 Task: Reset the filters.
Action: Mouse moved to (17, 54)
Screenshot: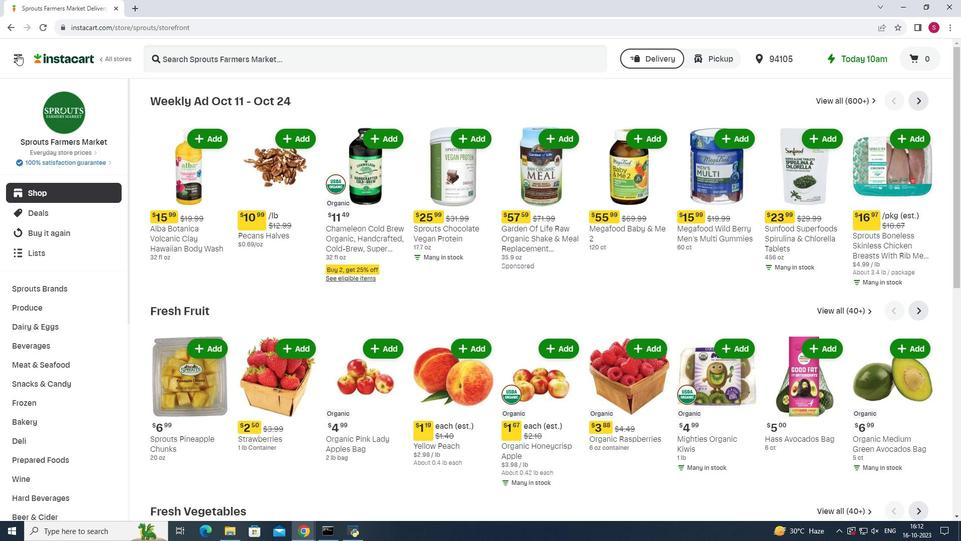 
Action: Mouse pressed left at (17, 54)
Screenshot: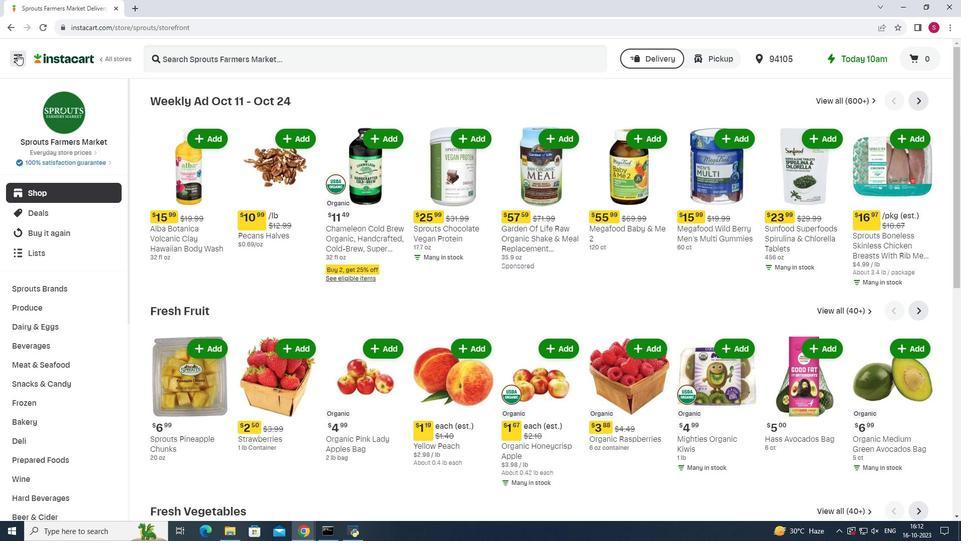 
Action: Mouse moved to (33, 260)
Screenshot: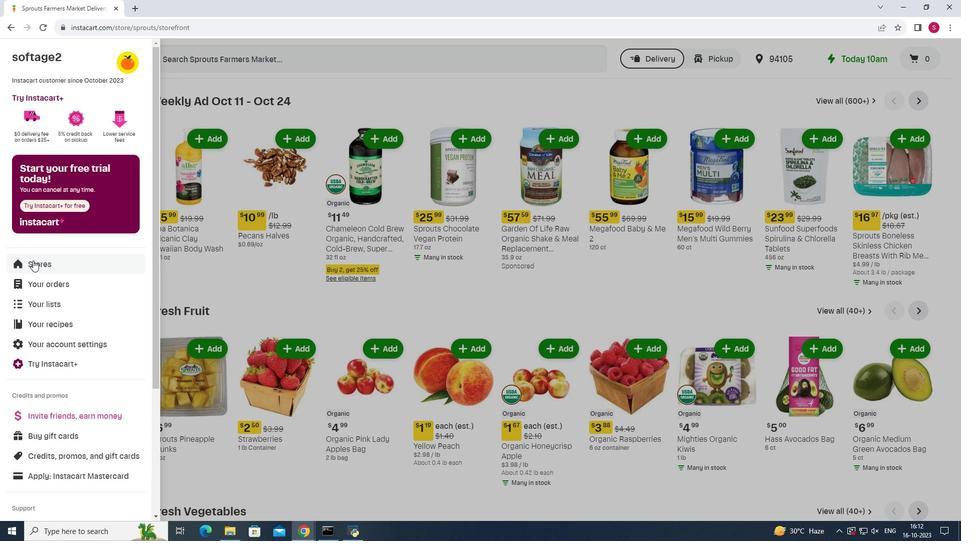 
Action: Mouse pressed left at (33, 260)
Screenshot: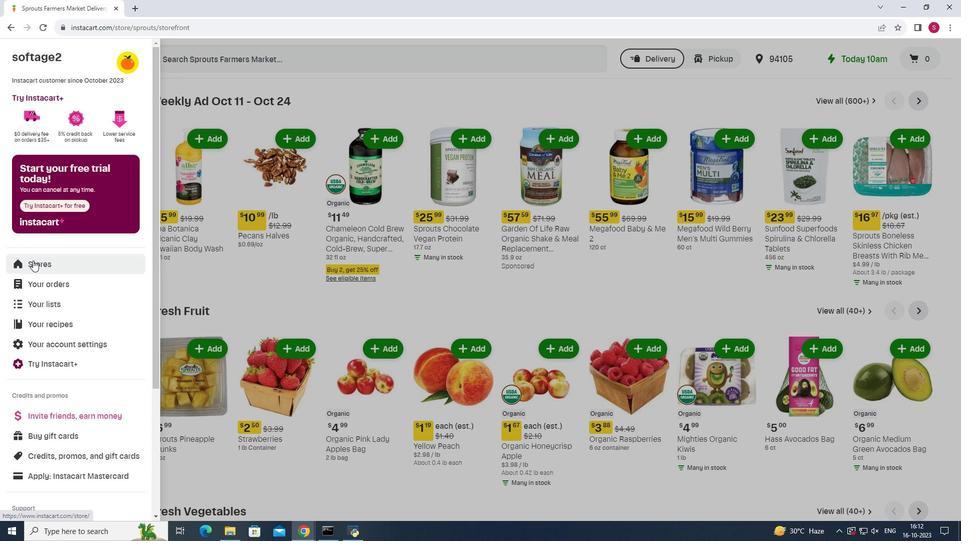 
Action: Mouse moved to (231, 81)
Screenshot: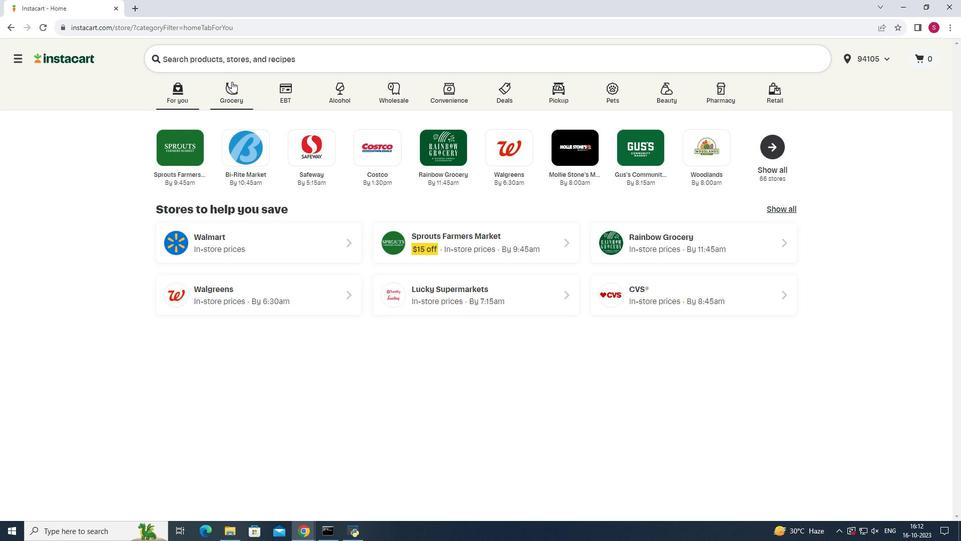 
Action: Mouse pressed left at (231, 81)
Screenshot: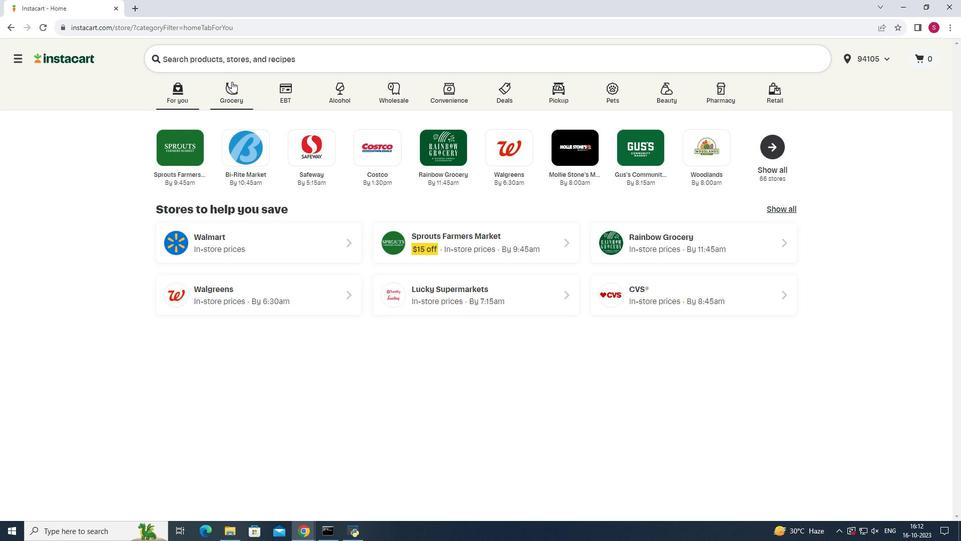 
Action: Mouse moved to (626, 148)
Screenshot: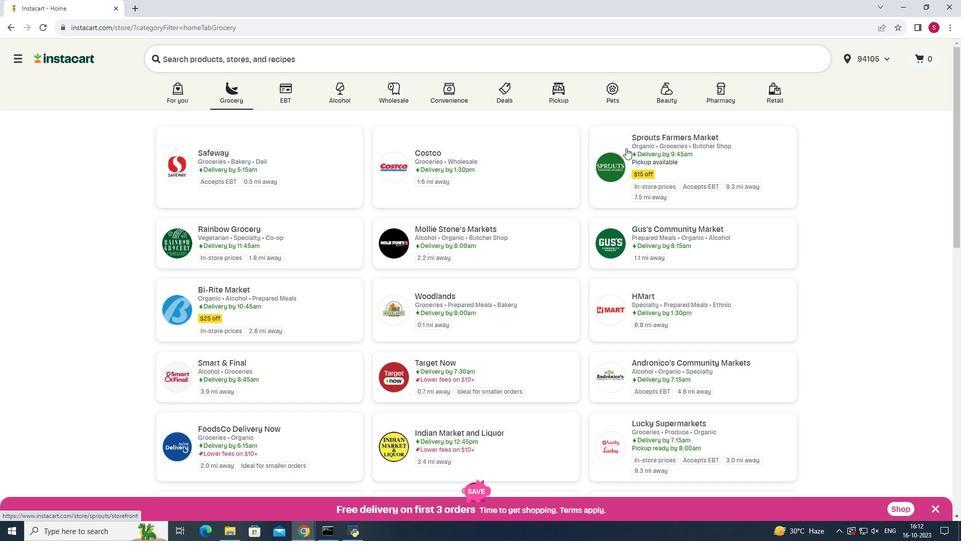 
Action: Mouse pressed left at (626, 148)
Screenshot: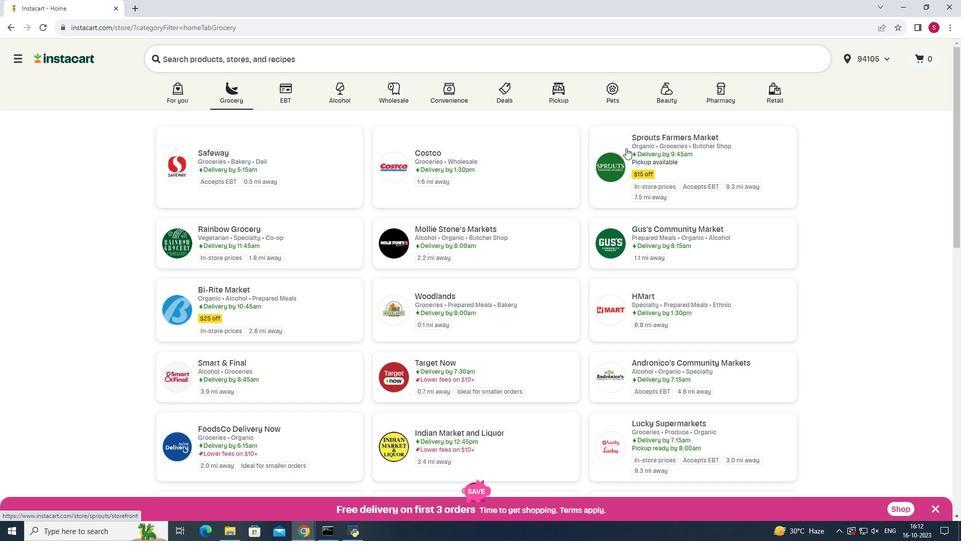 
Action: Mouse moved to (37, 364)
Screenshot: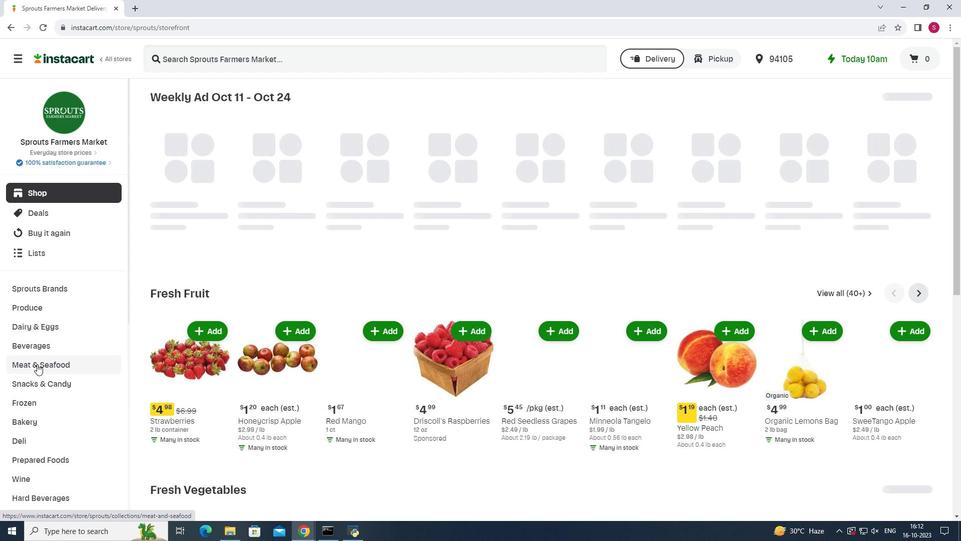 
Action: Mouse pressed left at (37, 364)
Screenshot: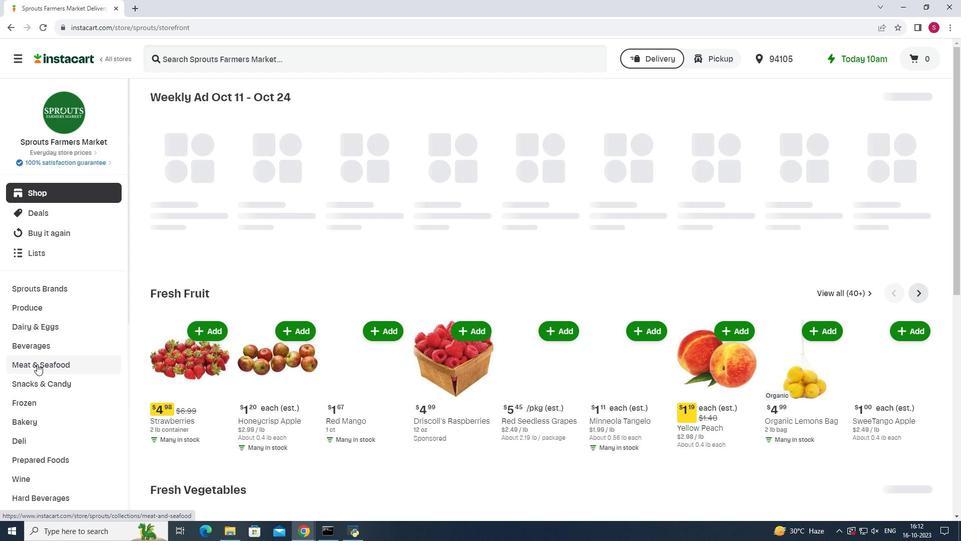 
Action: Mouse moved to (698, 119)
Screenshot: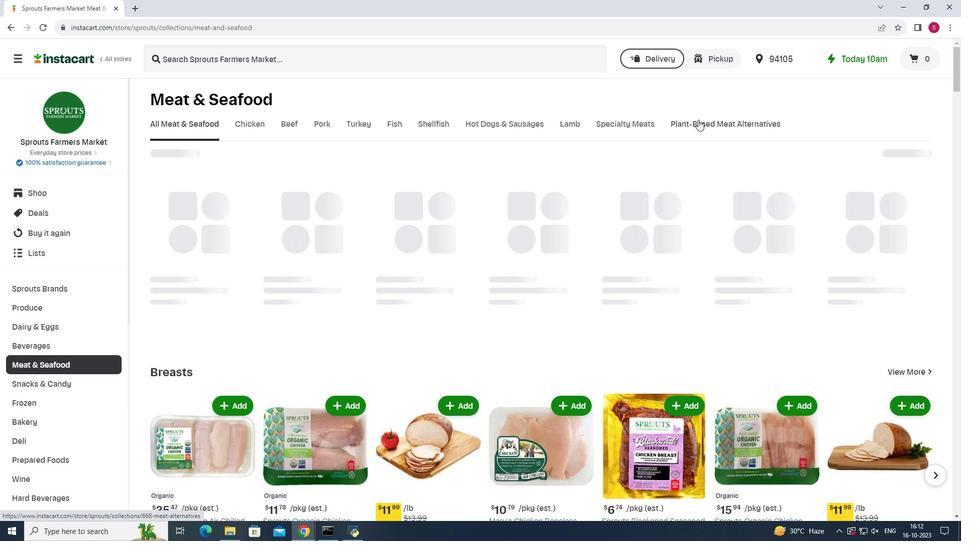 
Action: Mouse pressed left at (698, 119)
Screenshot: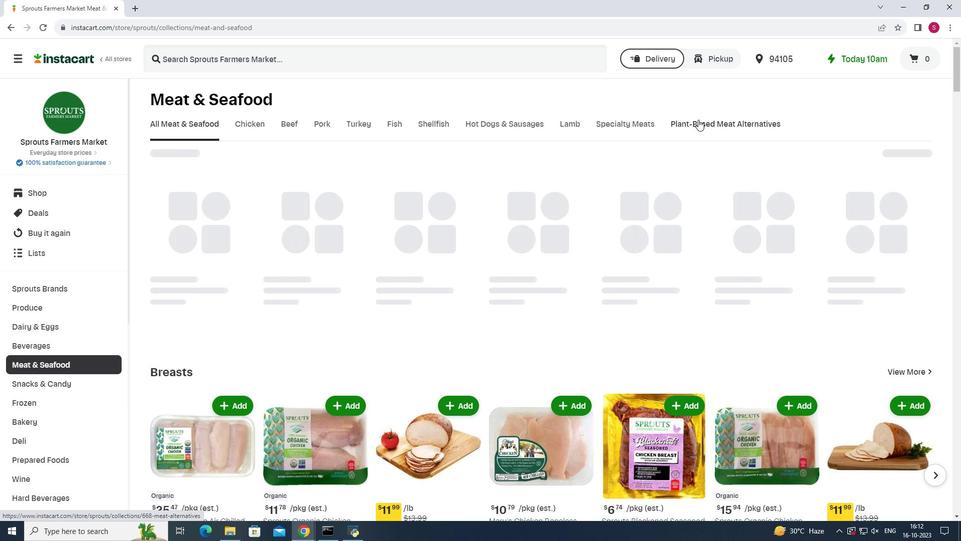 
Action: Mouse moved to (592, 157)
Screenshot: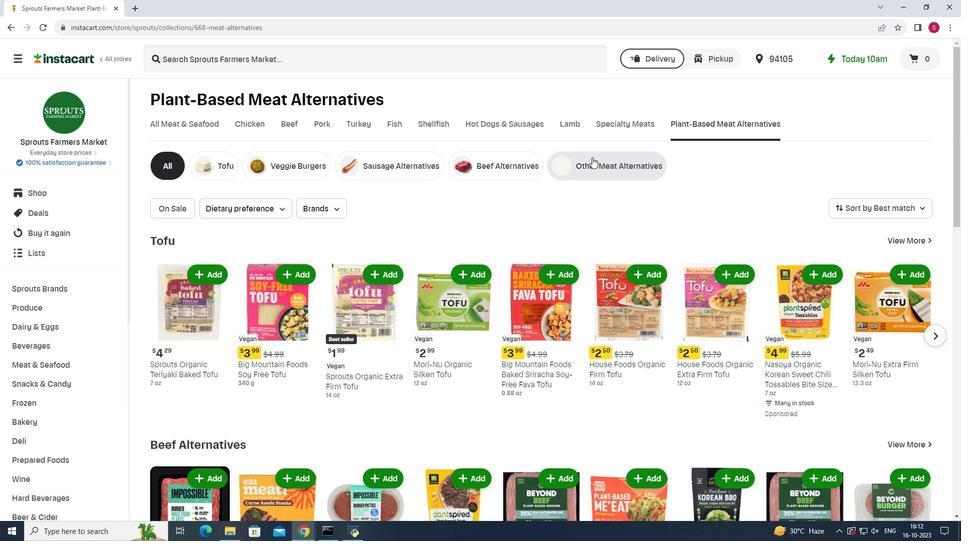 
Action: Mouse pressed left at (592, 157)
Screenshot: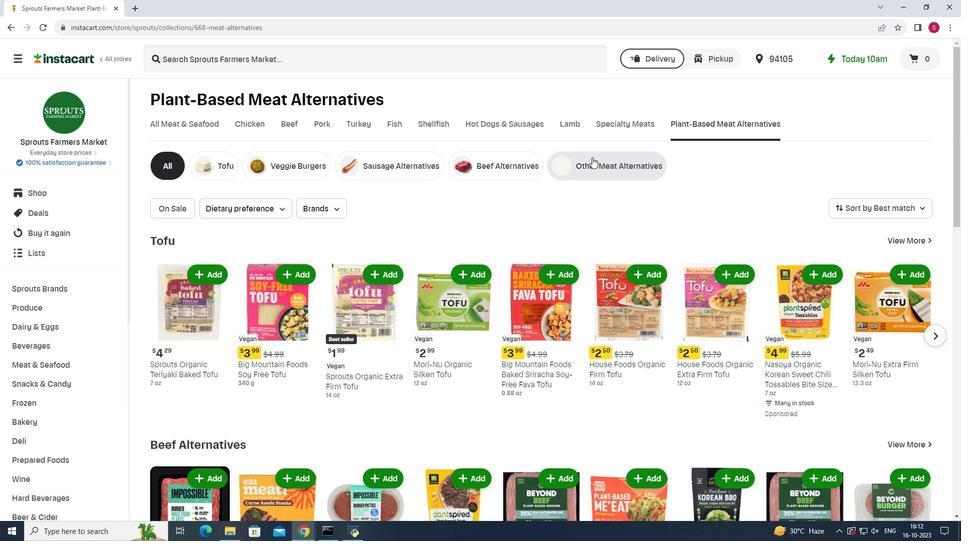 
Action: Mouse moved to (176, 205)
Screenshot: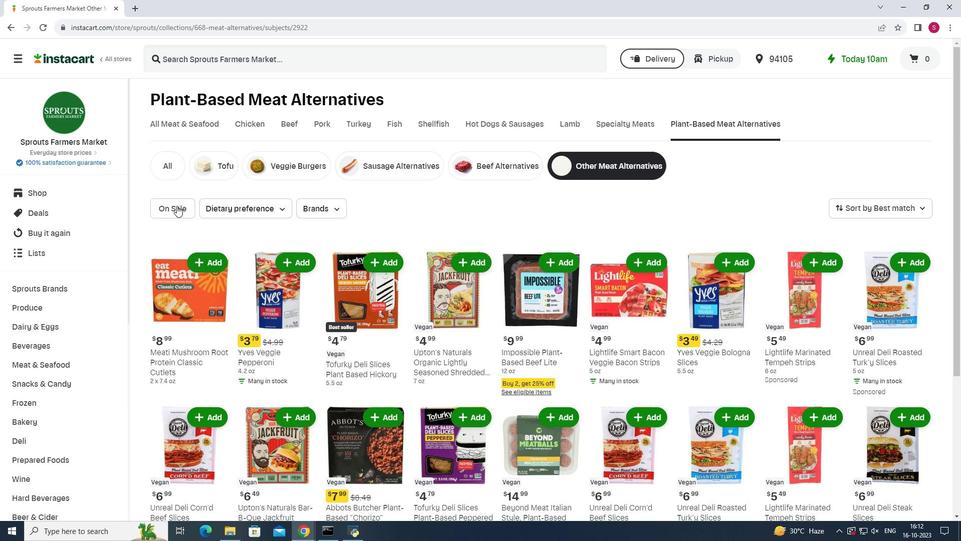 
Action: Mouse pressed left at (176, 205)
Screenshot: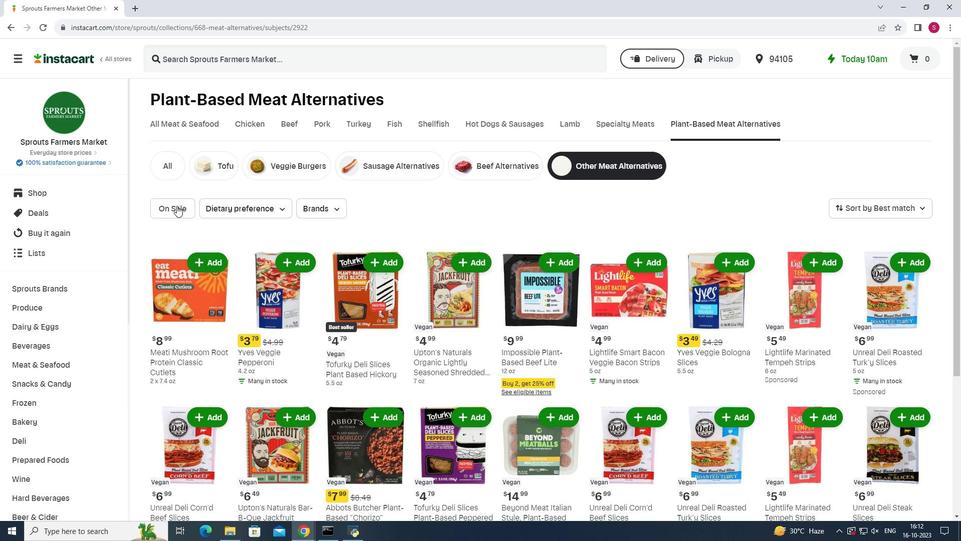
Action: Mouse moved to (372, 207)
Screenshot: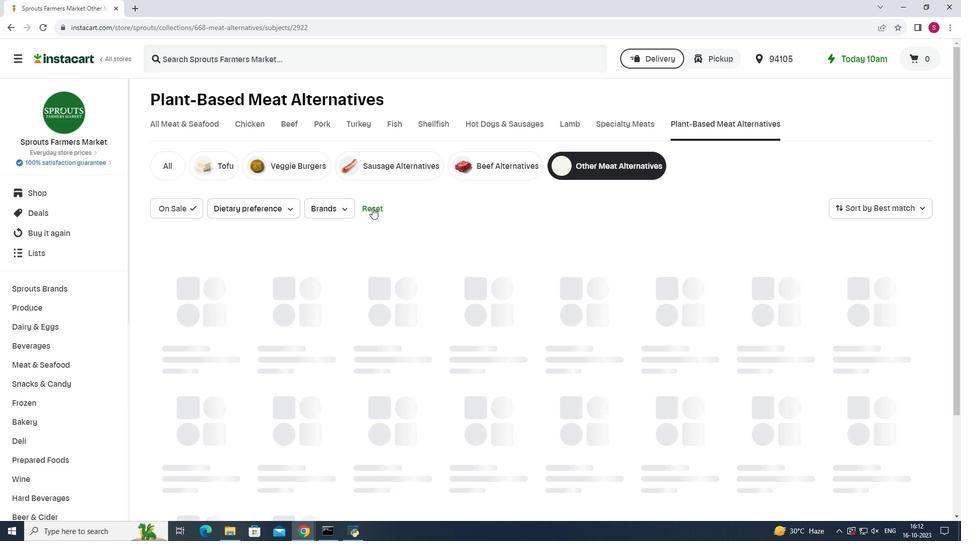 
Action: Mouse pressed left at (372, 207)
Screenshot: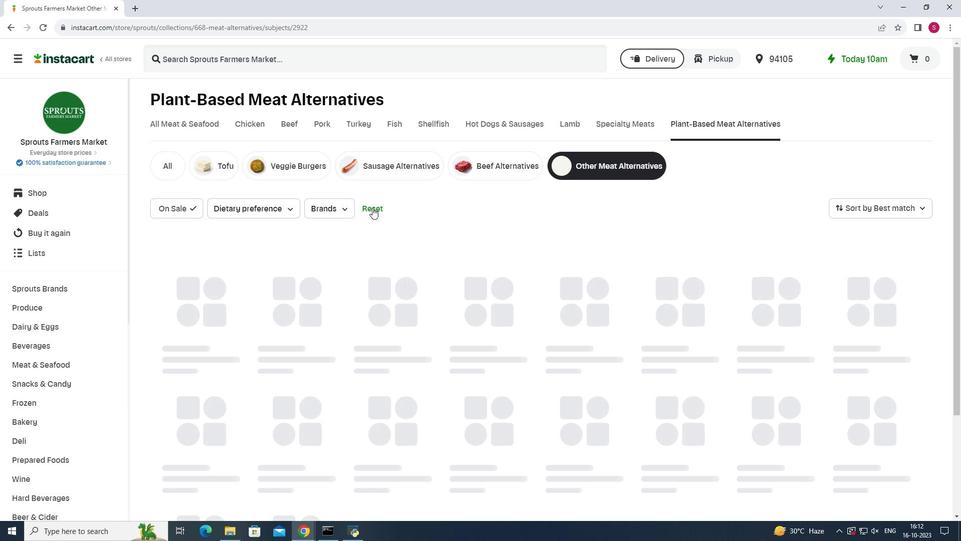 
